 Task: Create a due date automation trigger when advanced on, on the wednesday after a card is due add fields without custom field "Resume" unchecked at 11:00 AM.
Action: Mouse moved to (1081, 73)
Screenshot: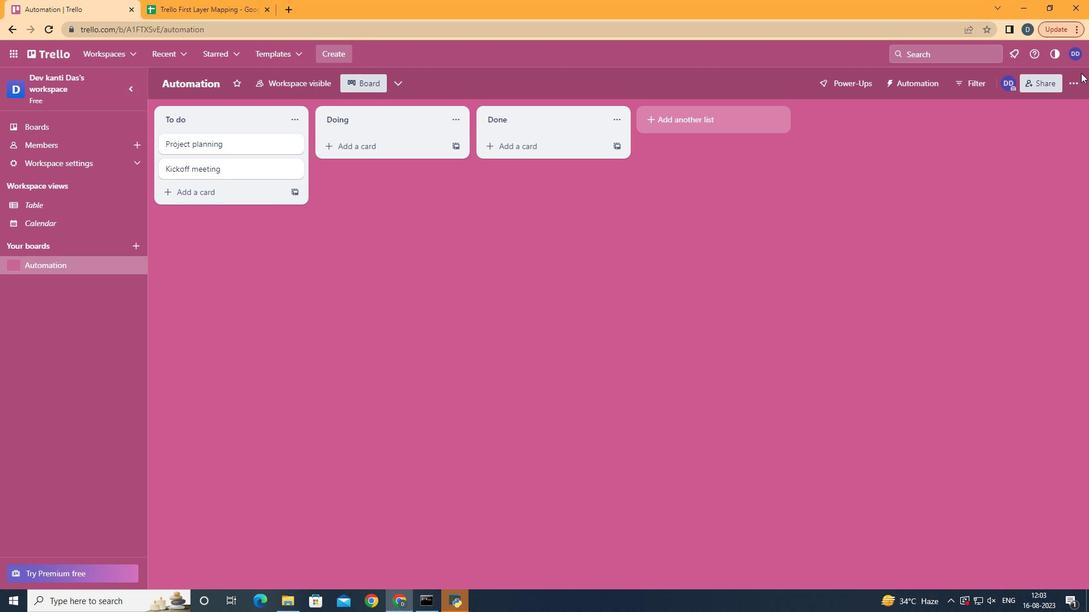 
Action: Mouse pressed left at (1081, 73)
Screenshot: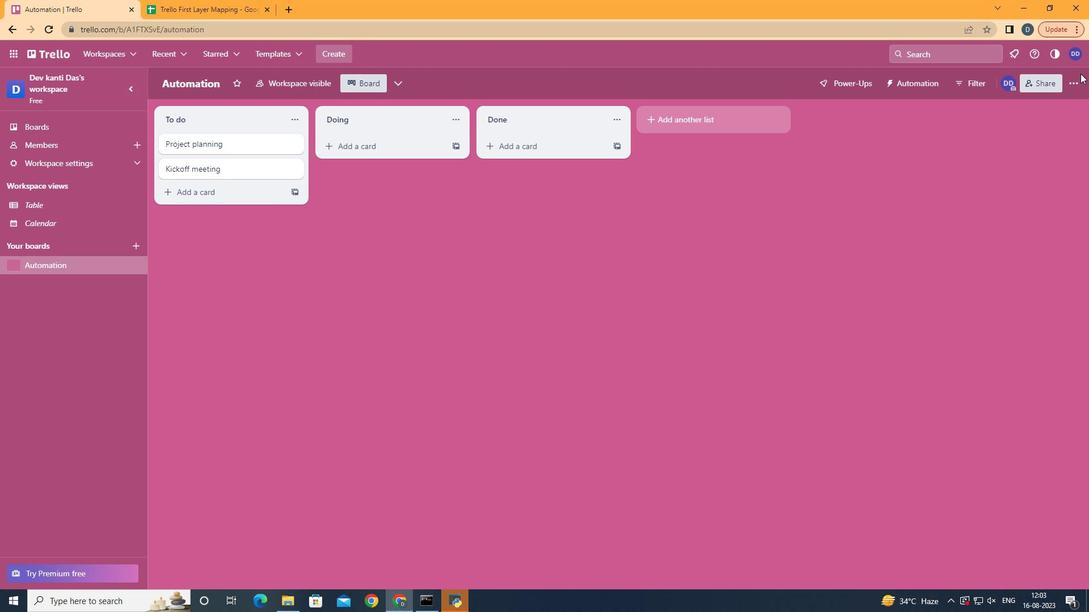 
Action: Mouse moved to (1079, 77)
Screenshot: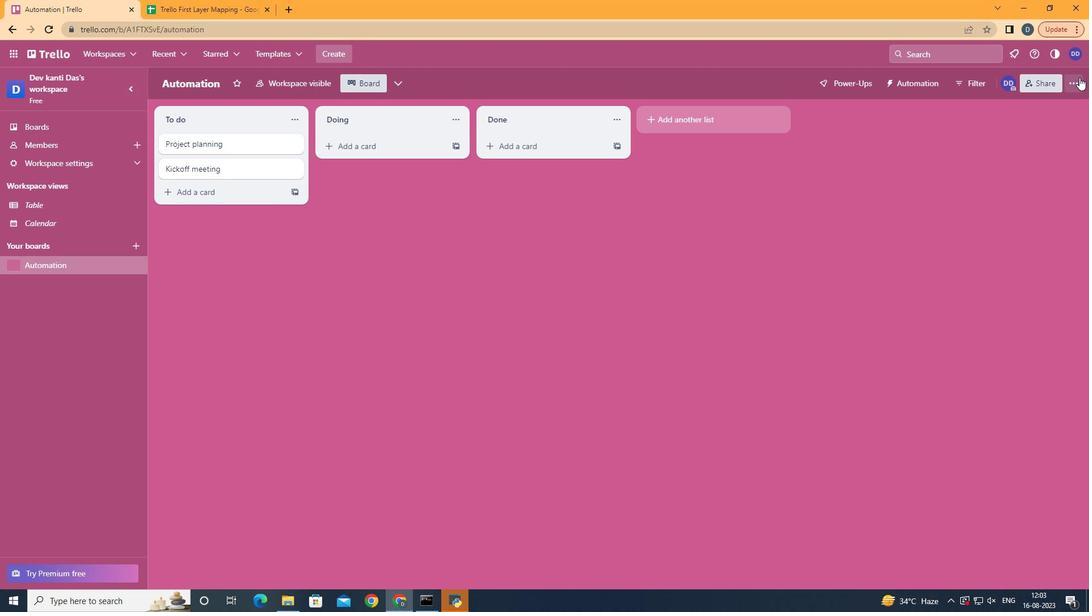 
Action: Mouse pressed left at (1079, 77)
Screenshot: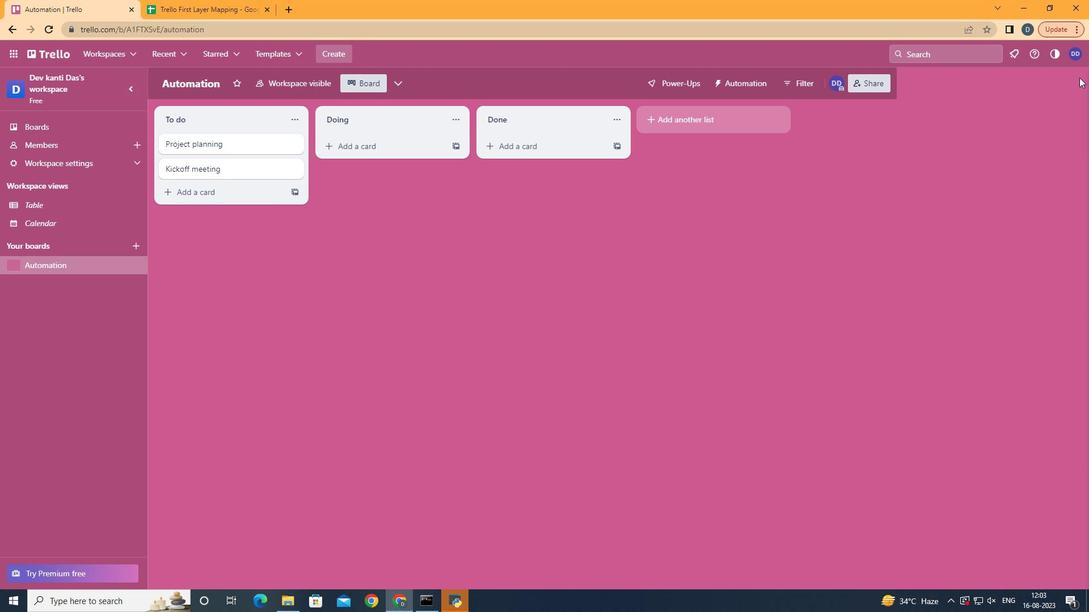 
Action: Mouse moved to (1007, 234)
Screenshot: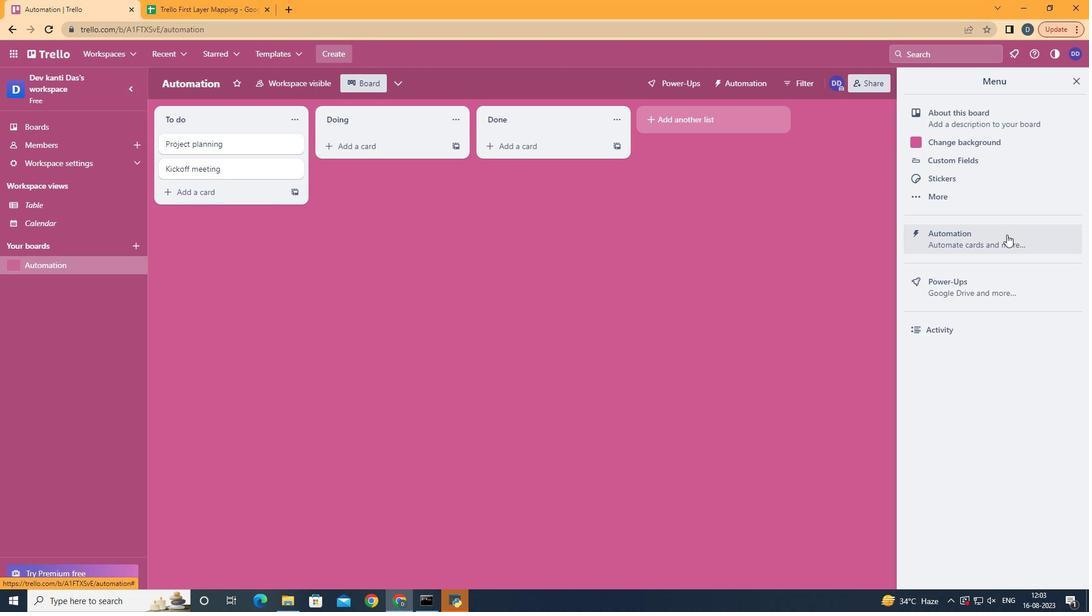 
Action: Mouse pressed left at (1007, 234)
Screenshot: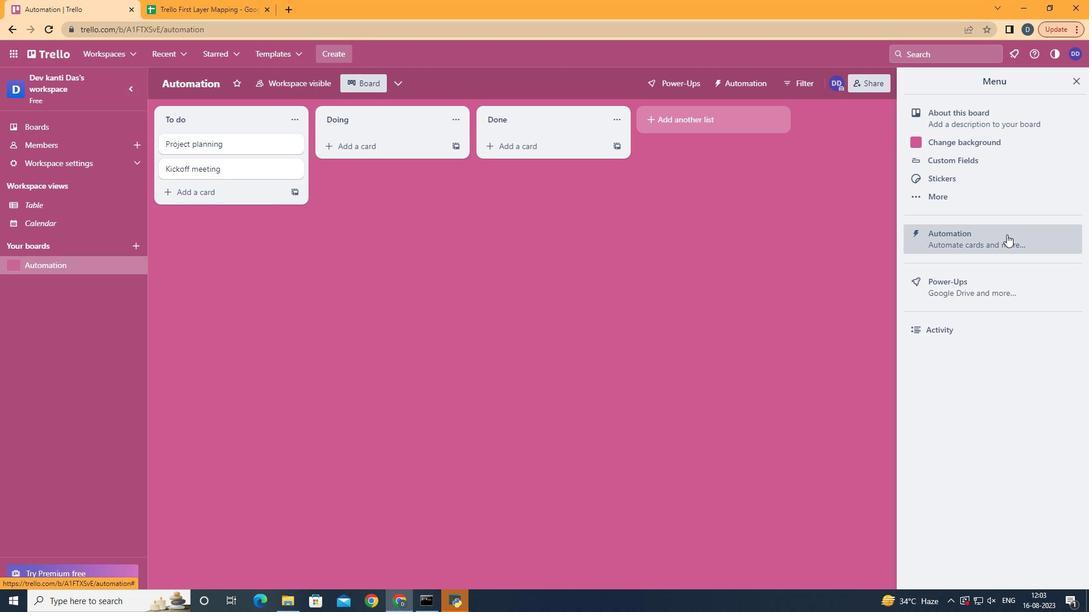 
Action: Mouse moved to (193, 225)
Screenshot: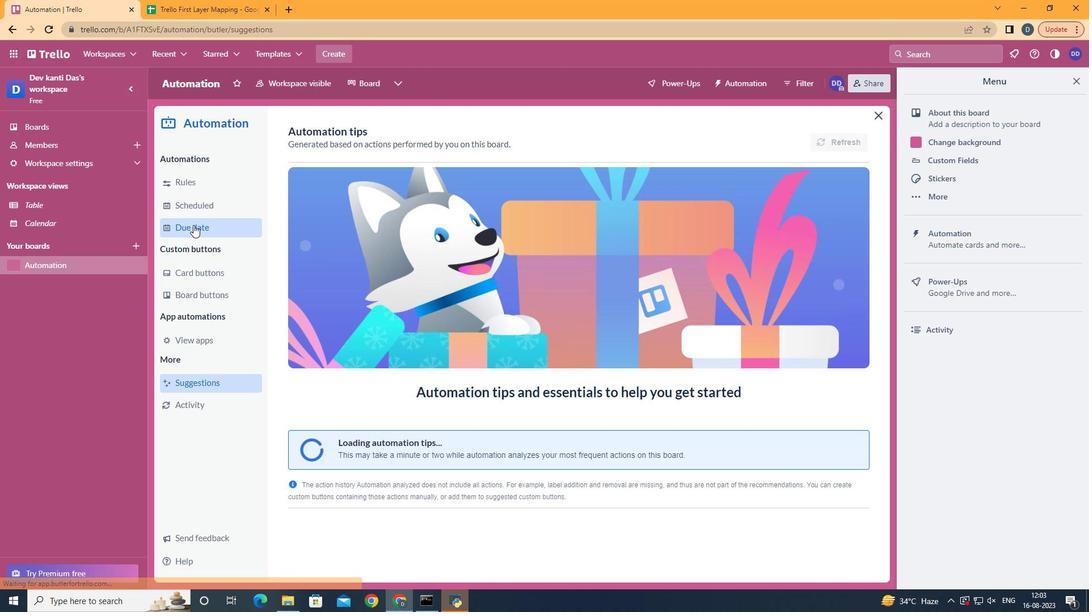 
Action: Mouse pressed left at (193, 225)
Screenshot: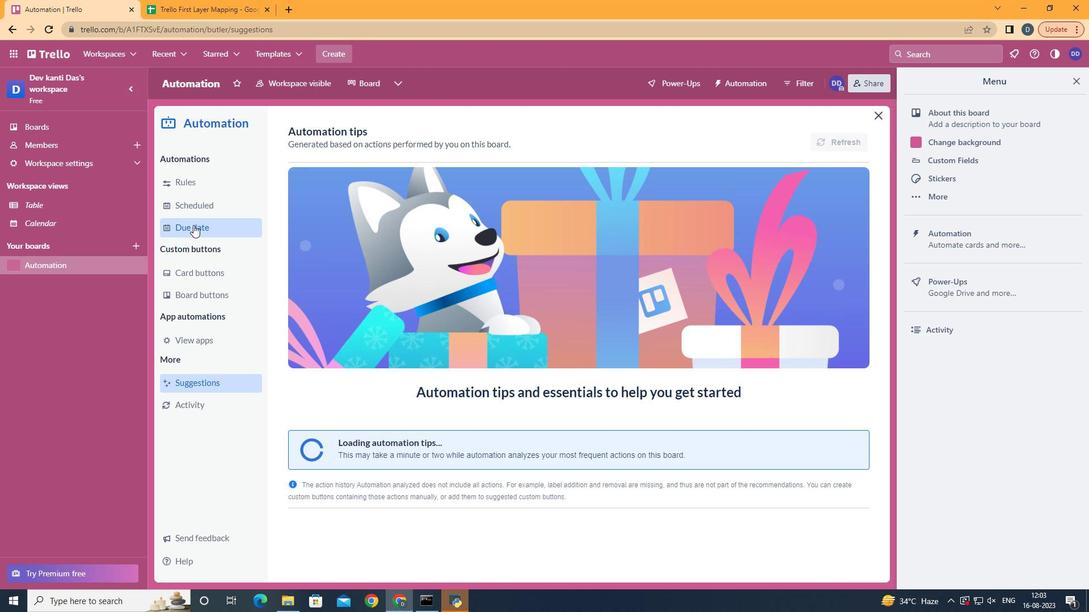 
Action: Mouse moved to (805, 133)
Screenshot: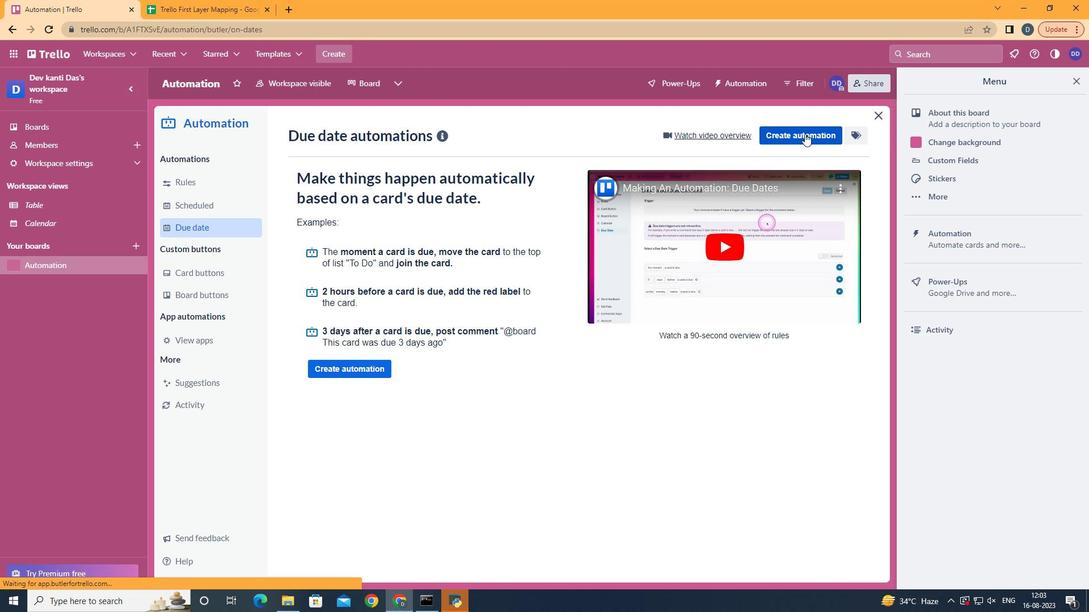 
Action: Mouse pressed left at (805, 133)
Screenshot: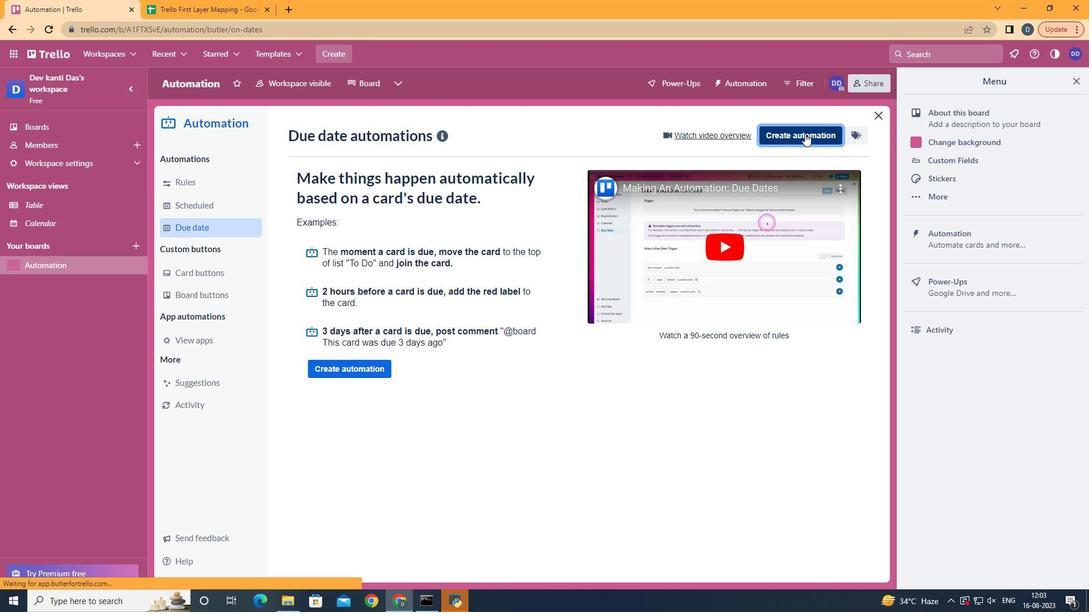 
Action: Mouse moved to (608, 255)
Screenshot: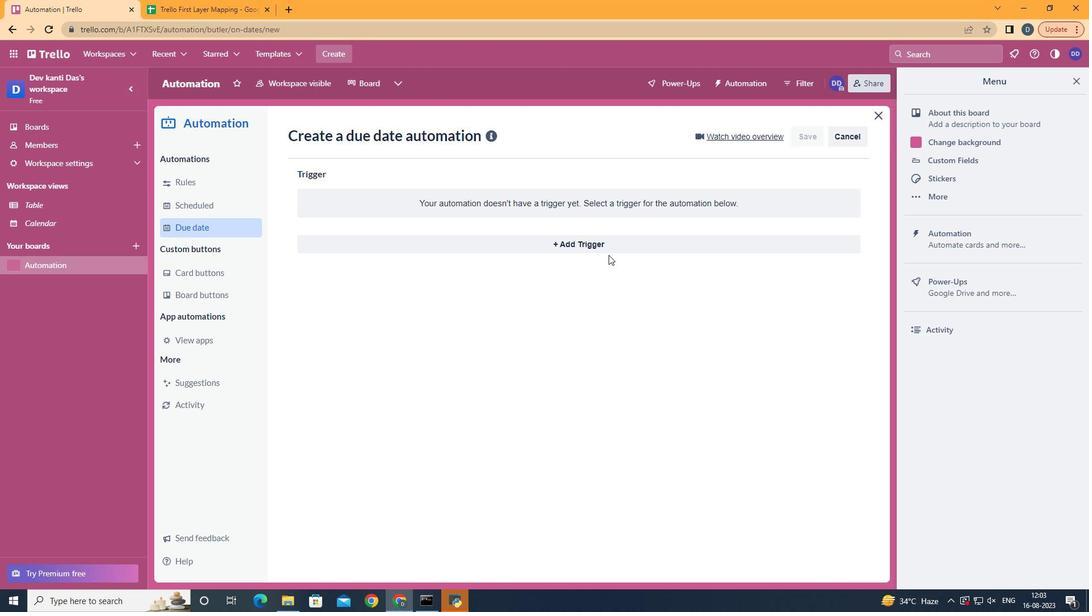 
Action: Mouse pressed left at (608, 255)
Screenshot: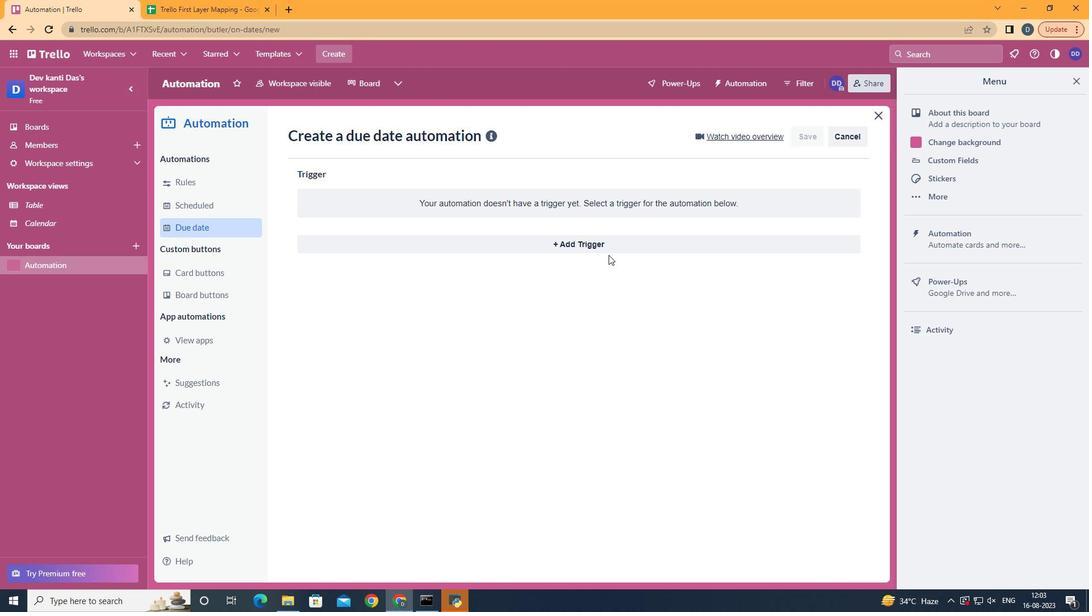 
Action: Mouse moved to (611, 249)
Screenshot: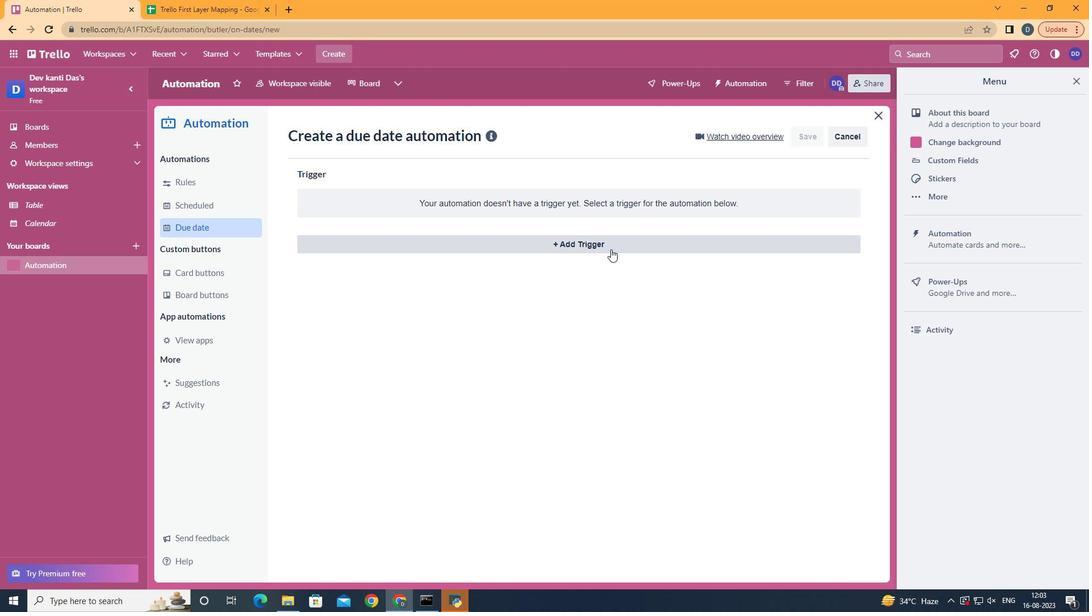 
Action: Mouse pressed left at (611, 249)
Screenshot: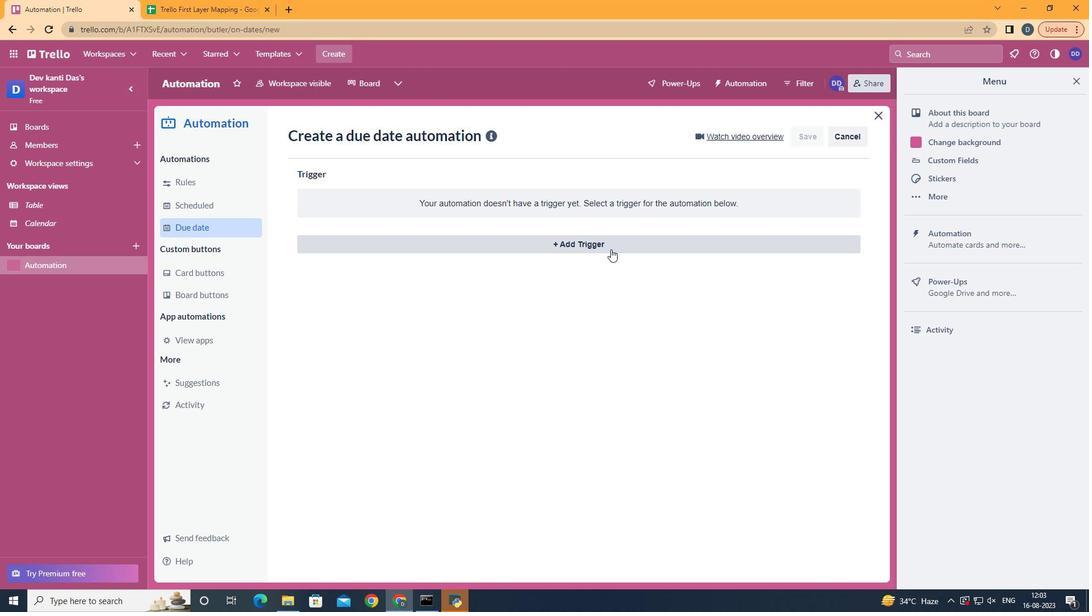 
Action: Mouse moved to (377, 346)
Screenshot: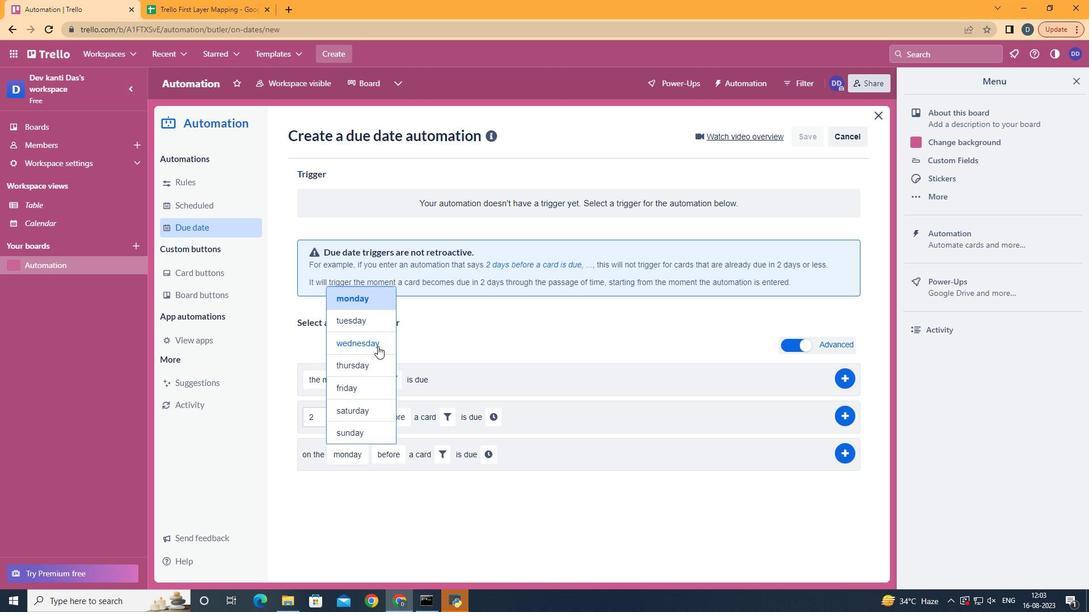 
Action: Mouse pressed left at (377, 346)
Screenshot: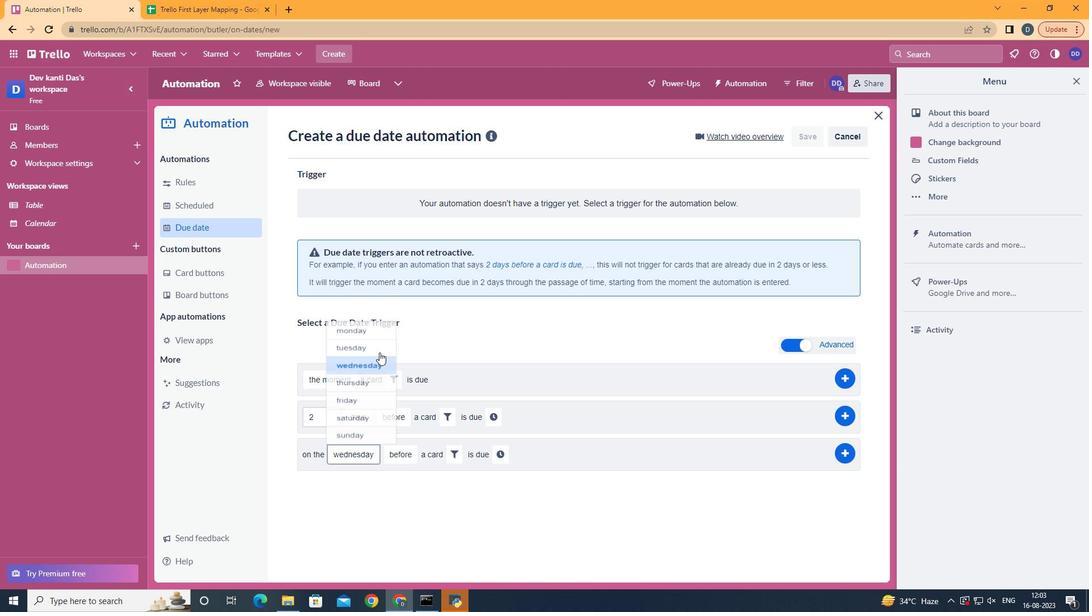 
Action: Mouse moved to (408, 496)
Screenshot: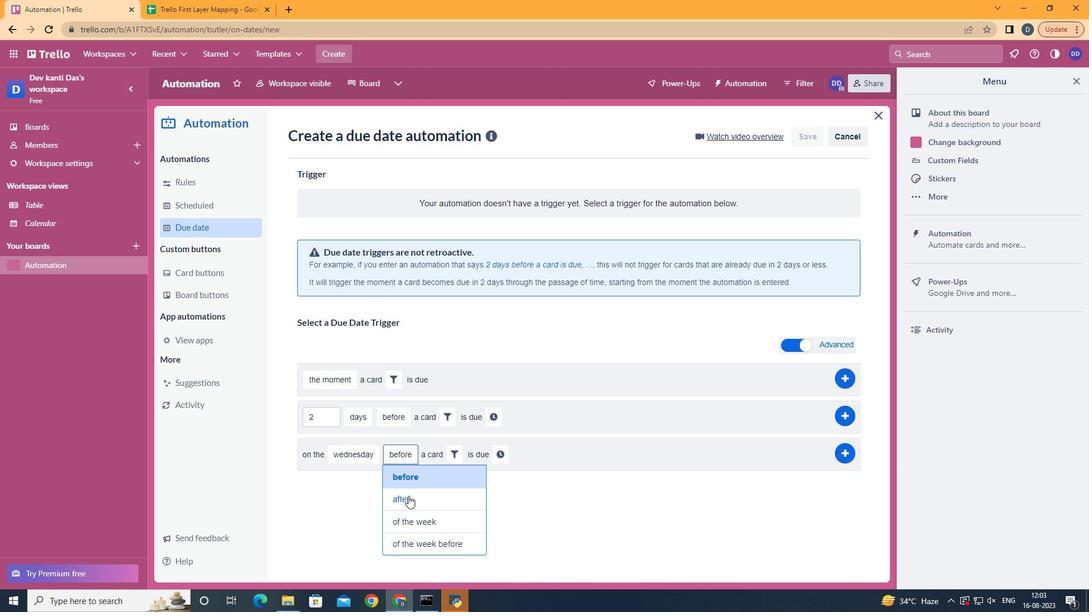 
Action: Mouse pressed left at (408, 496)
Screenshot: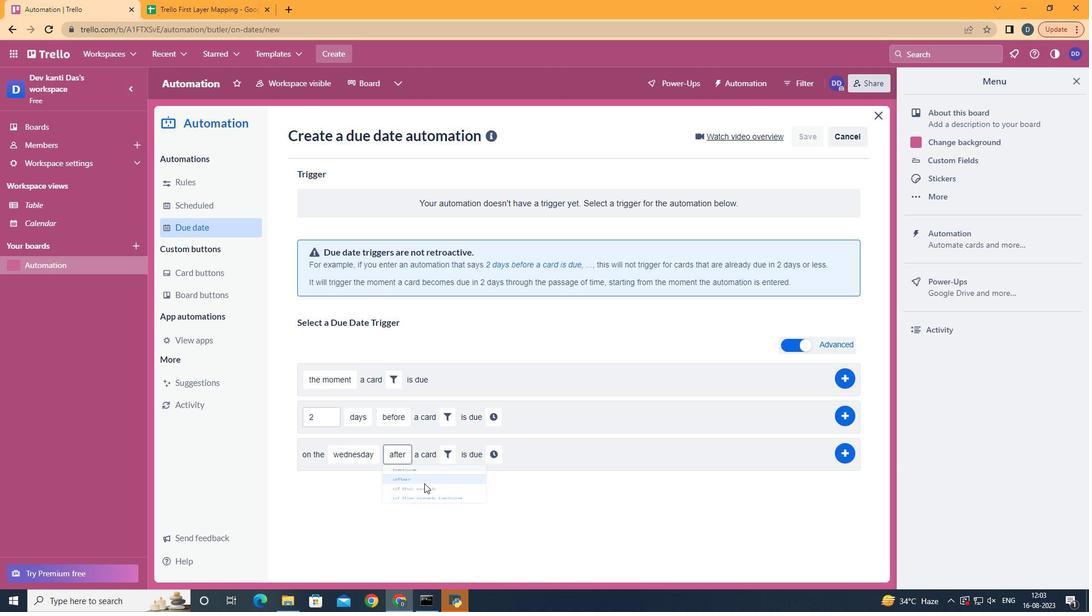 
Action: Mouse moved to (459, 453)
Screenshot: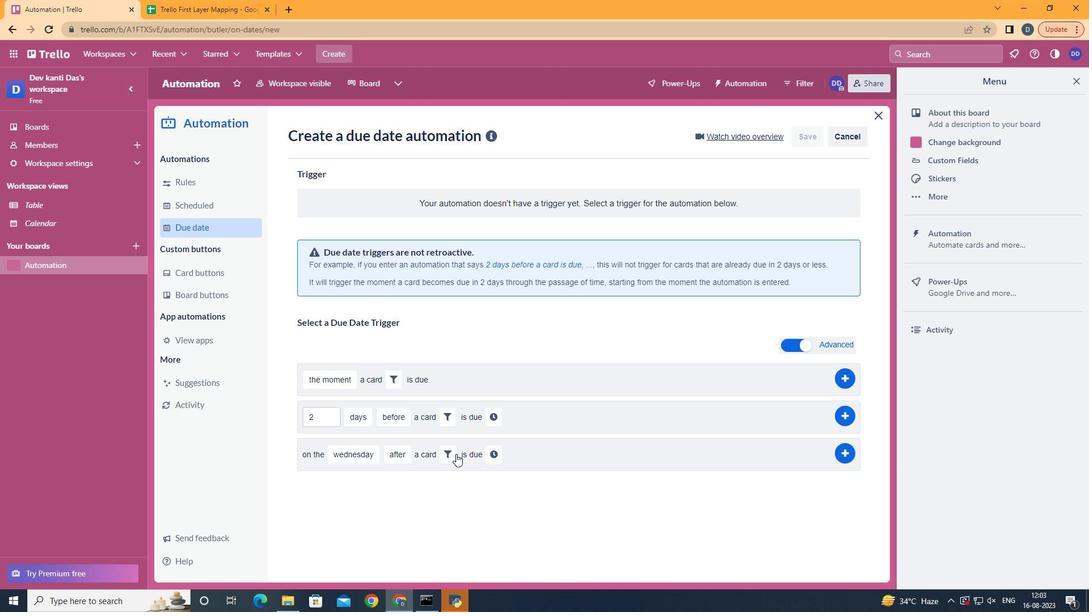 
Action: Mouse pressed left at (459, 453)
Screenshot: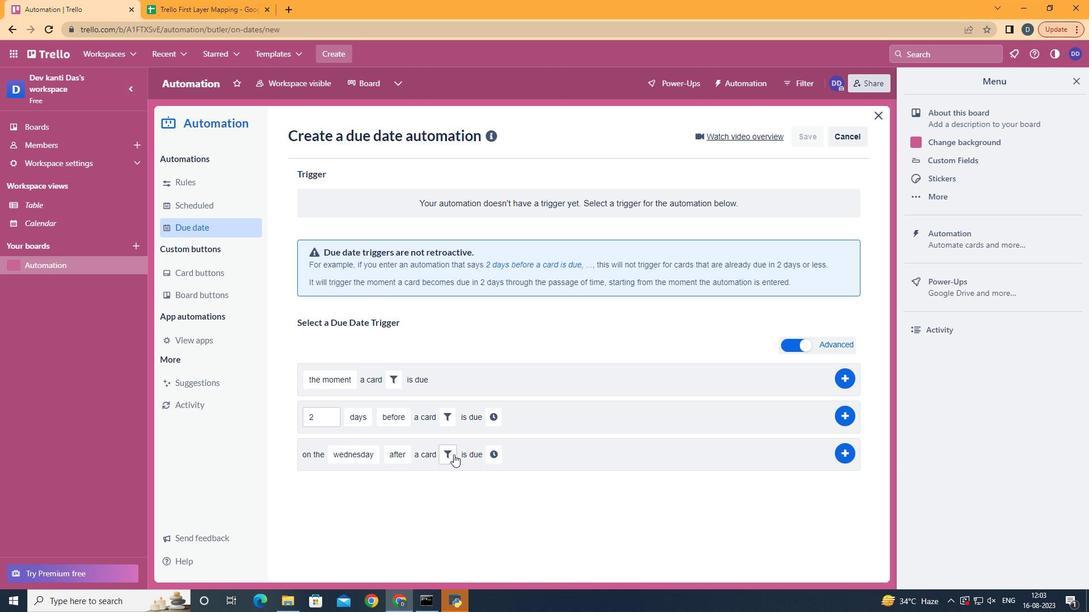 
Action: Mouse moved to (453, 455)
Screenshot: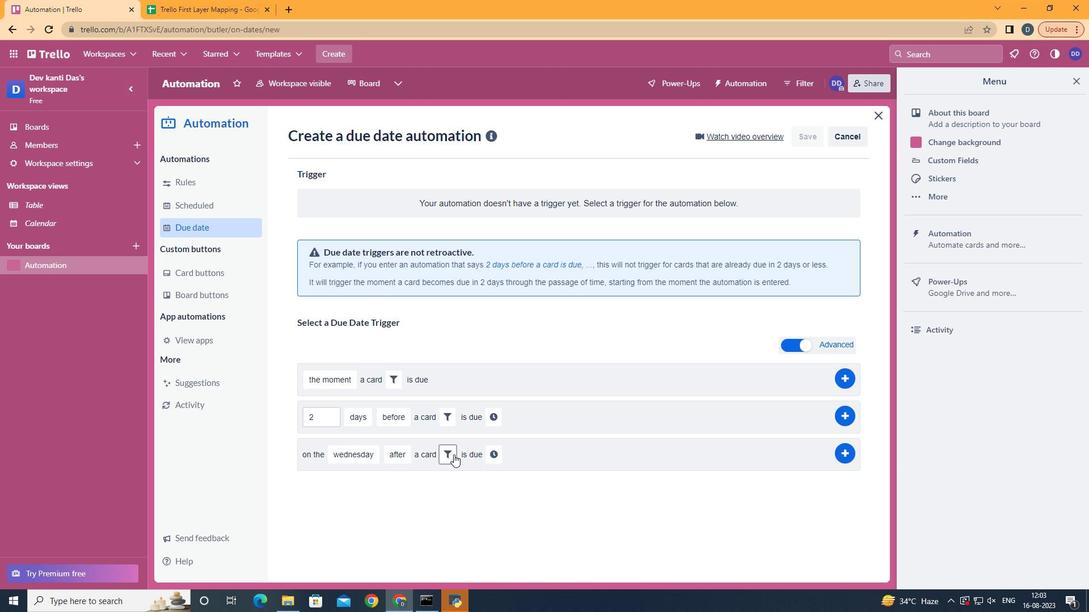 
Action: Mouse pressed left at (453, 455)
Screenshot: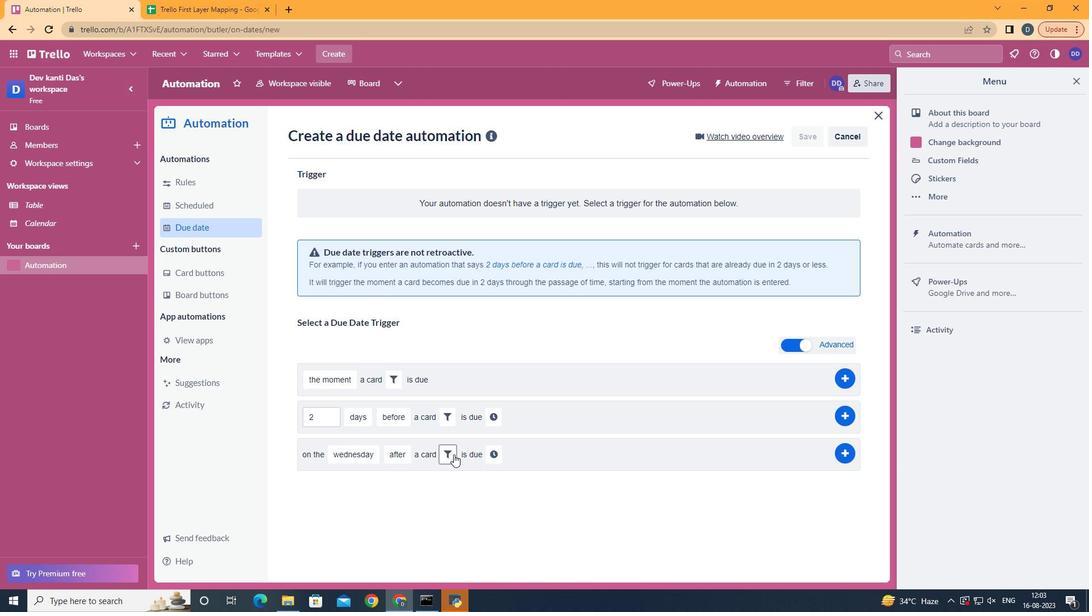 
Action: Mouse moved to (645, 493)
Screenshot: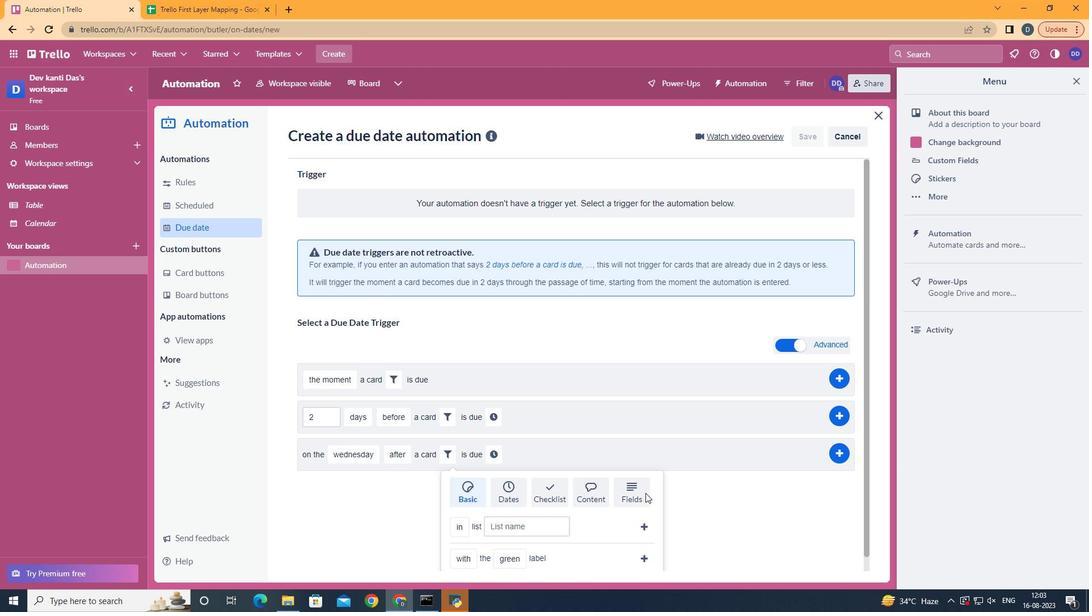 
Action: Mouse pressed left at (645, 493)
Screenshot: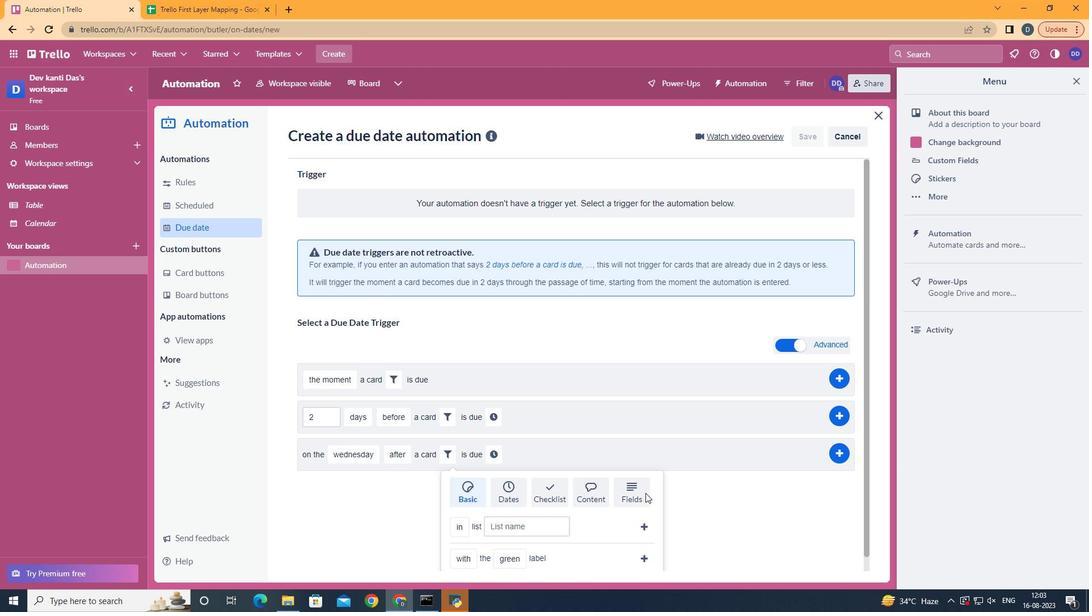 
Action: Mouse scrolled (645, 493) with delta (0, 0)
Screenshot: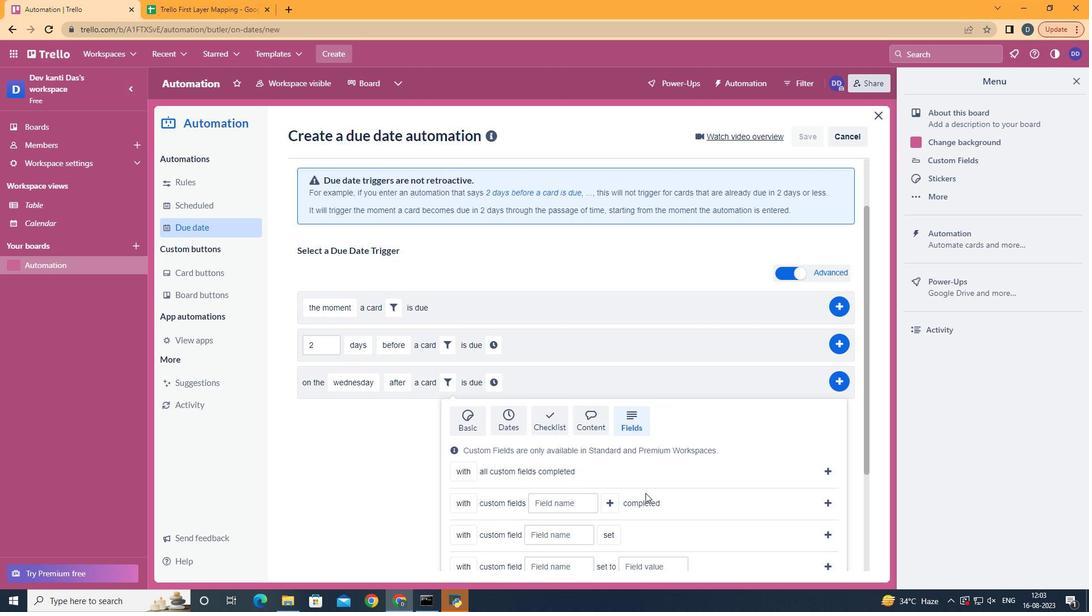 
Action: Mouse scrolled (645, 493) with delta (0, 0)
Screenshot: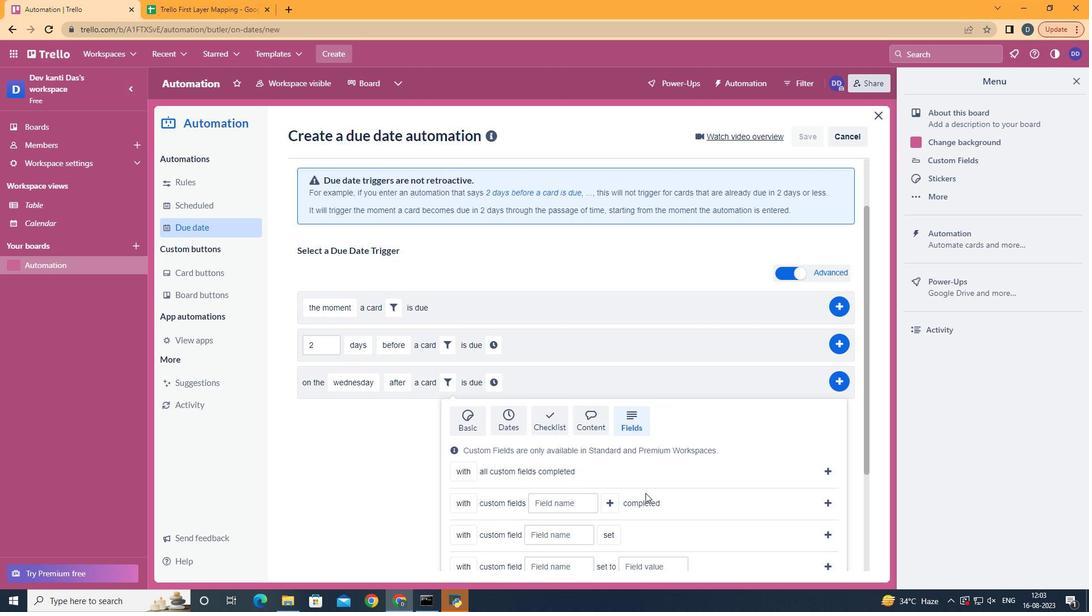 
Action: Mouse scrolled (645, 493) with delta (0, 0)
Screenshot: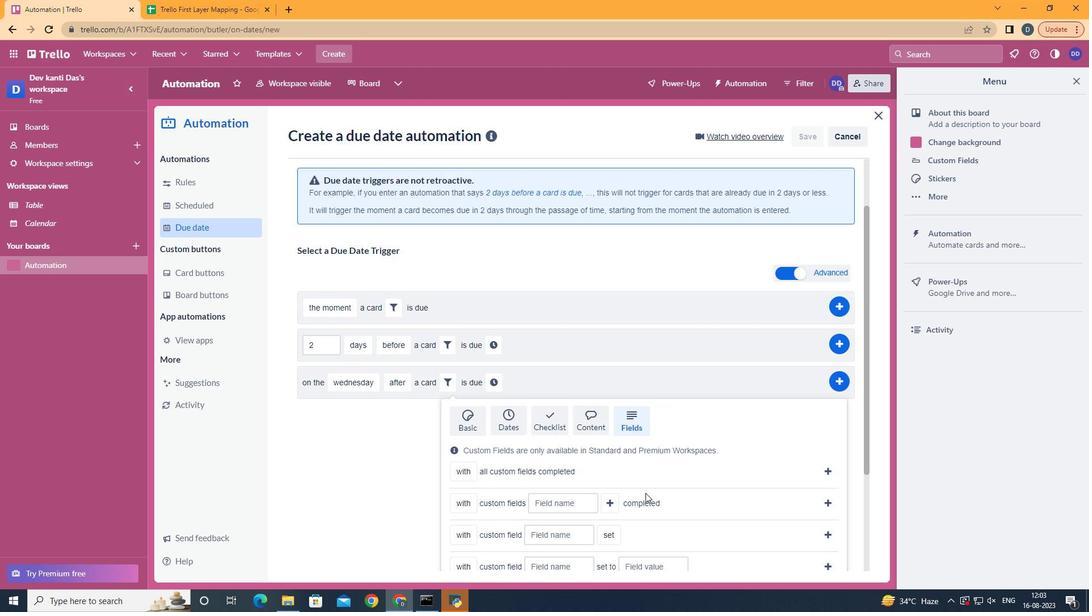 
Action: Mouse scrolled (645, 493) with delta (0, 0)
Screenshot: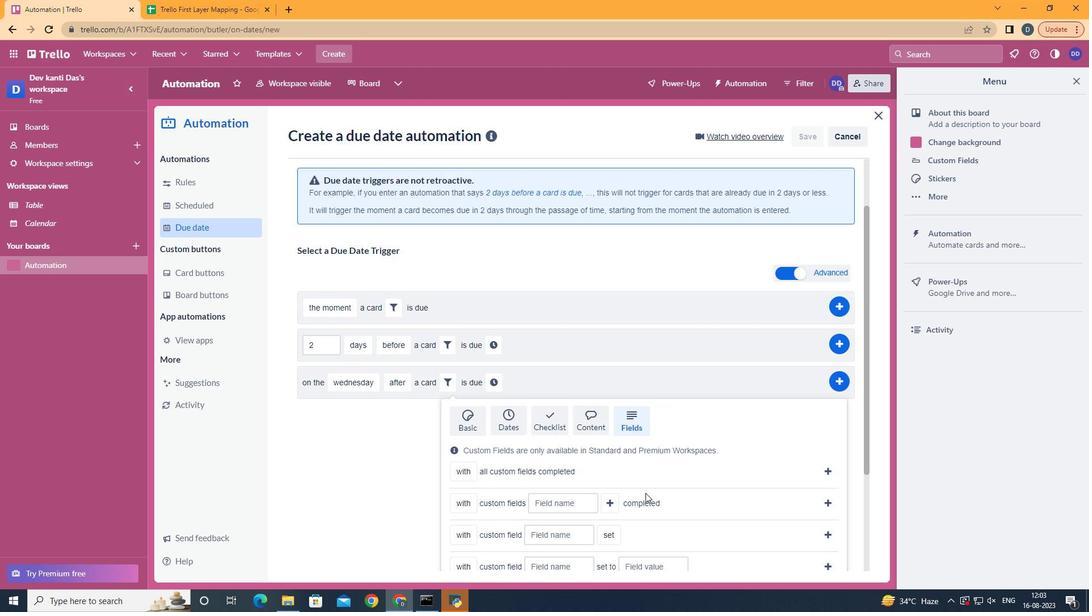 
Action: Mouse scrolled (645, 493) with delta (0, 0)
Screenshot: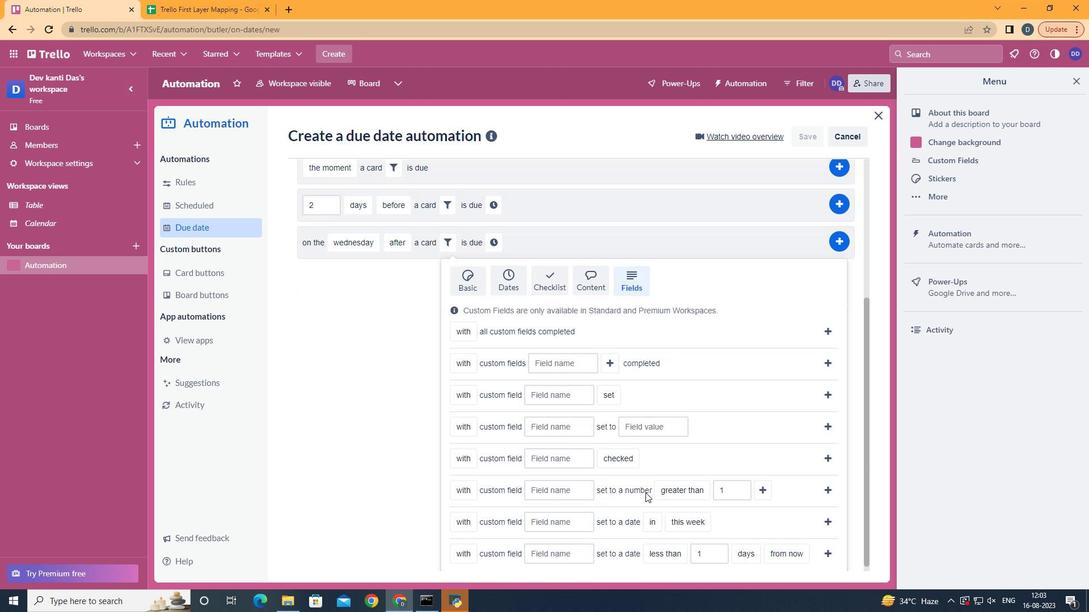 
Action: Mouse moved to (467, 493)
Screenshot: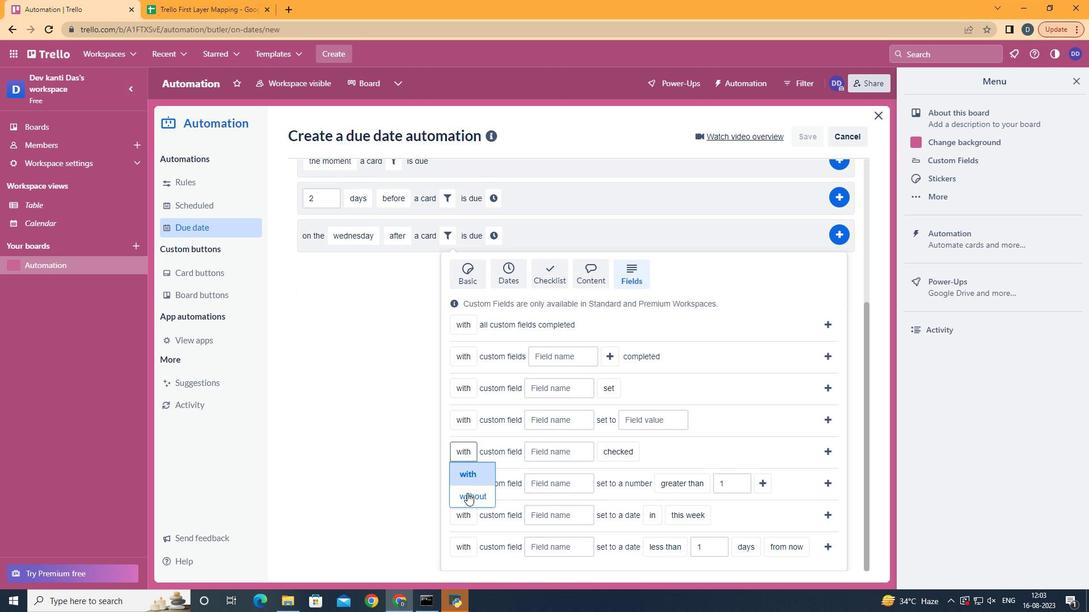 
Action: Mouse pressed left at (467, 493)
Screenshot: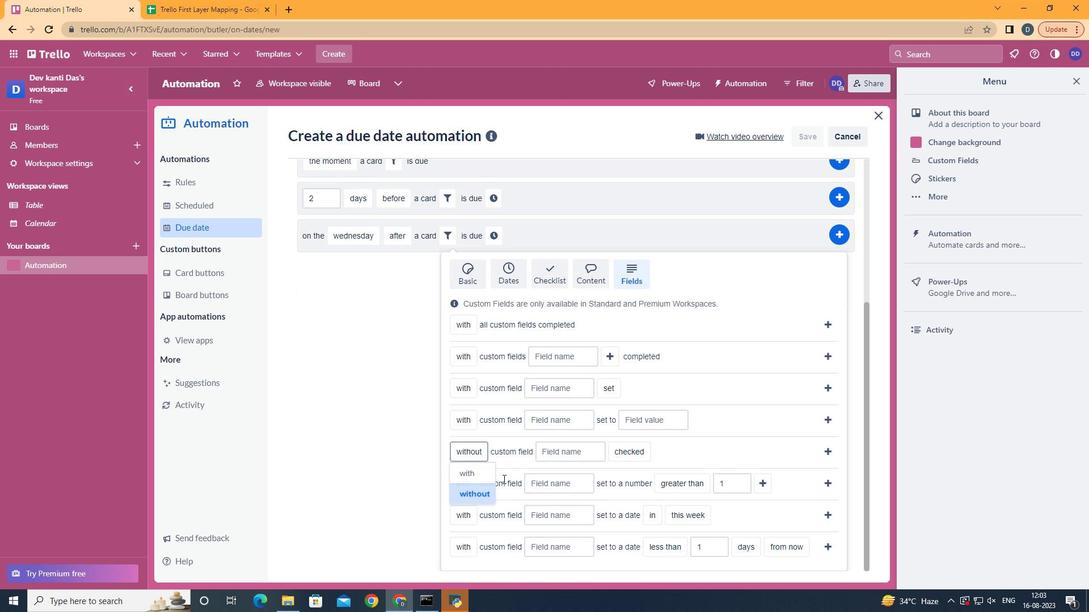
Action: Mouse moved to (566, 452)
Screenshot: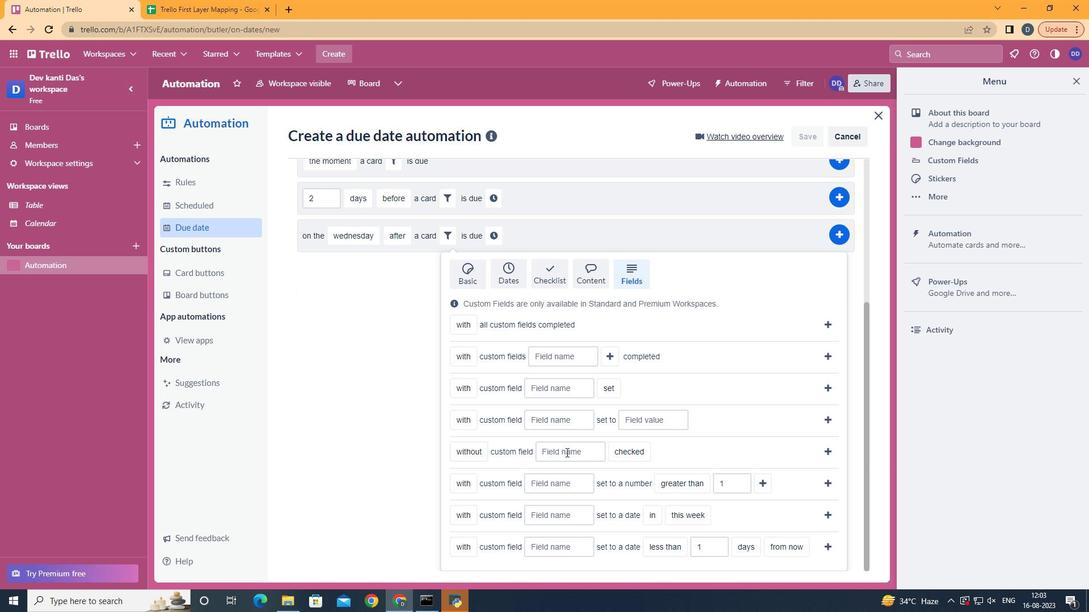 
Action: Mouse pressed left at (566, 452)
Screenshot: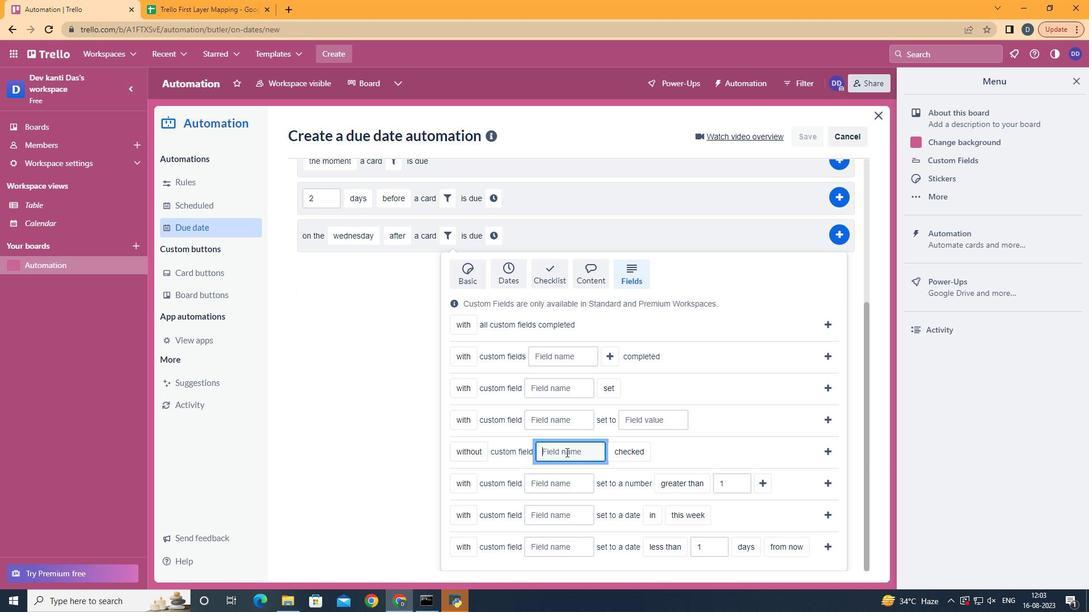 
Action: Key pressed <Key.shift>Resume
Screenshot: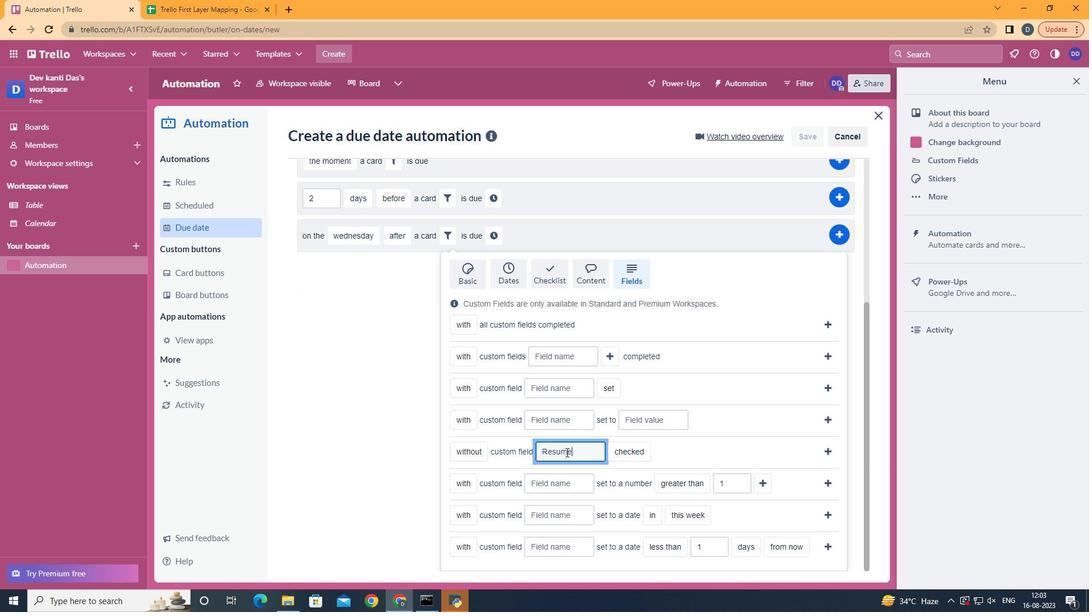 
Action: Mouse moved to (638, 494)
Screenshot: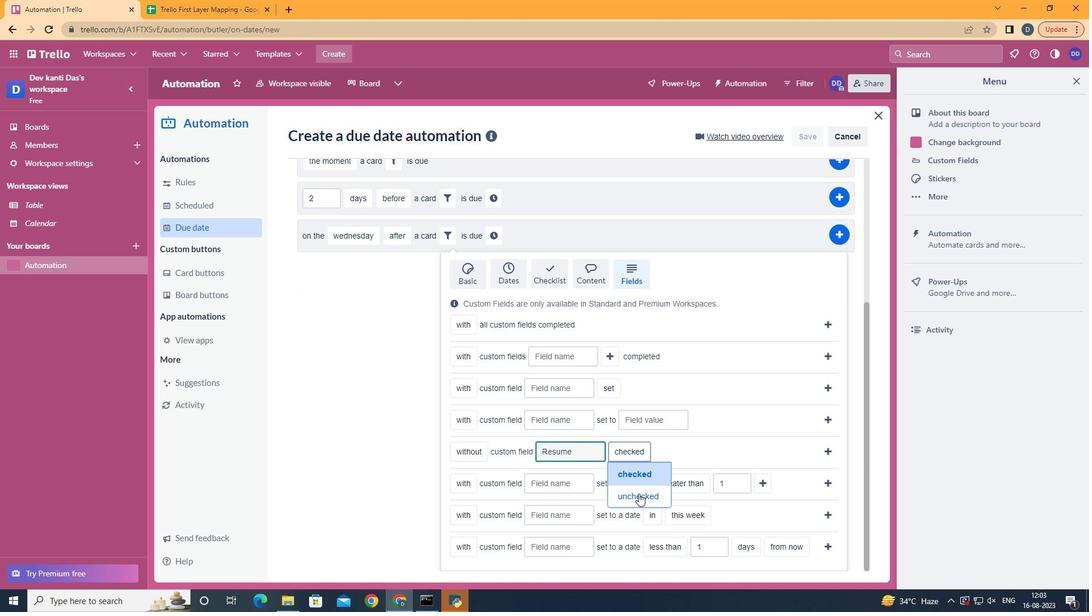 
Action: Mouse pressed left at (638, 494)
Screenshot: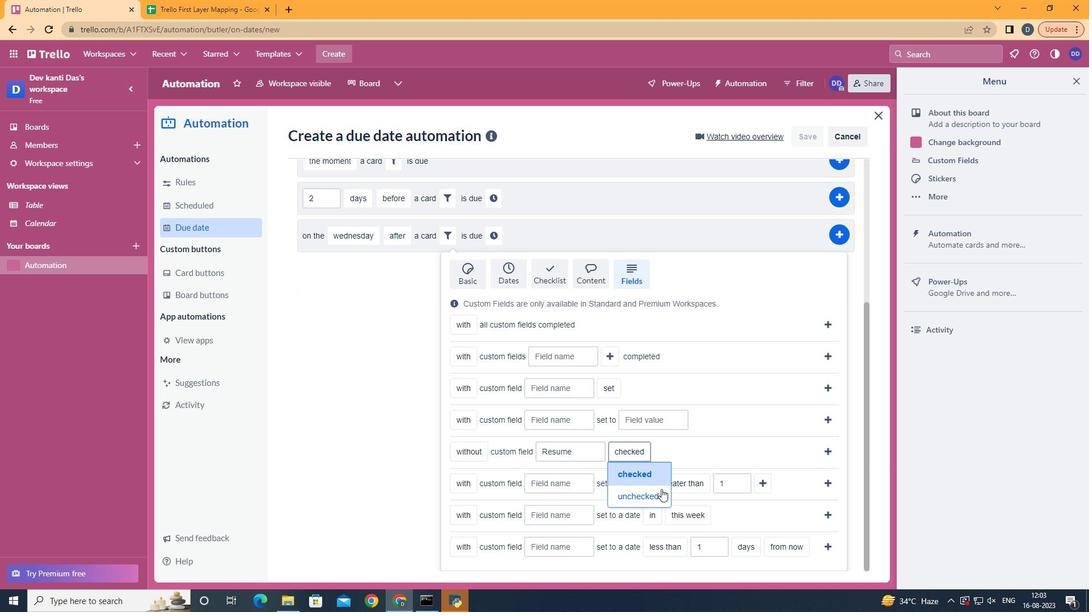 
Action: Mouse moved to (829, 451)
Screenshot: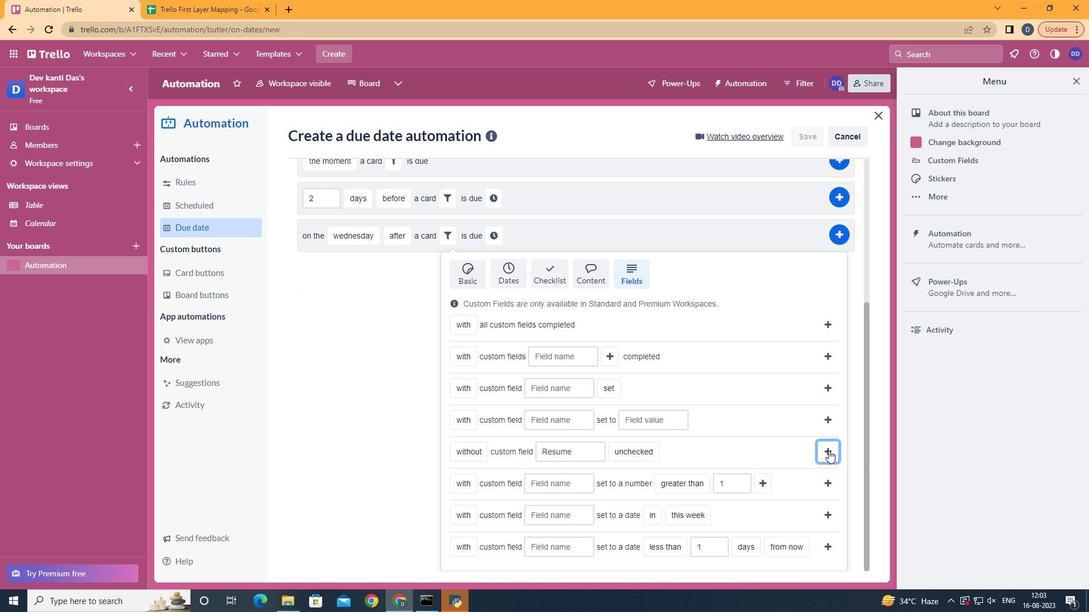 
Action: Mouse pressed left at (829, 451)
Screenshot: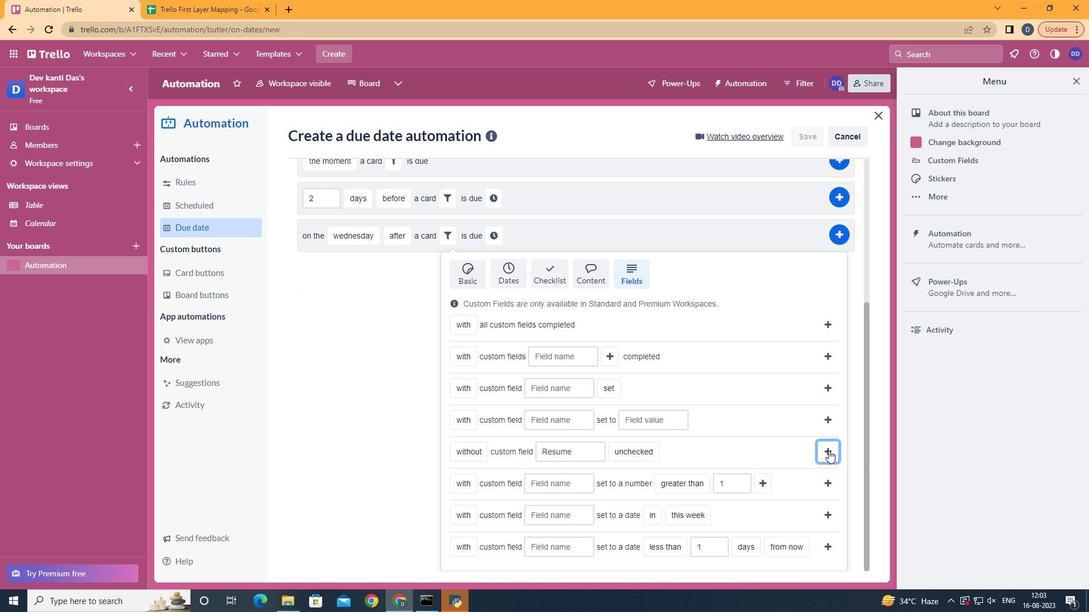 
Action: Mouse moved to (676, 451)
Screenshot: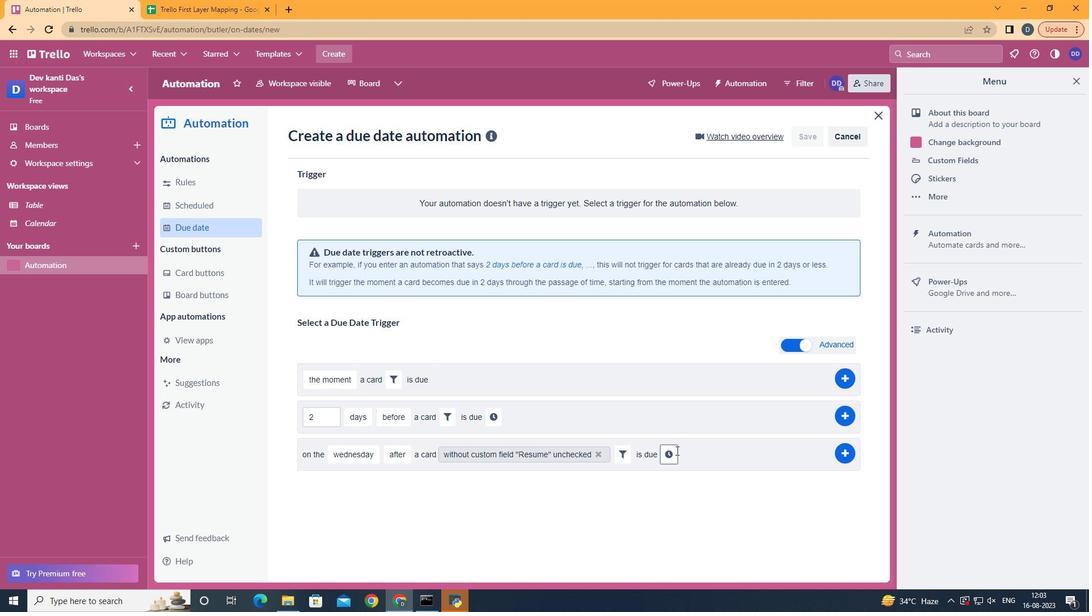 
Action: Mouse pressed left at (676, 451)
Screenshot: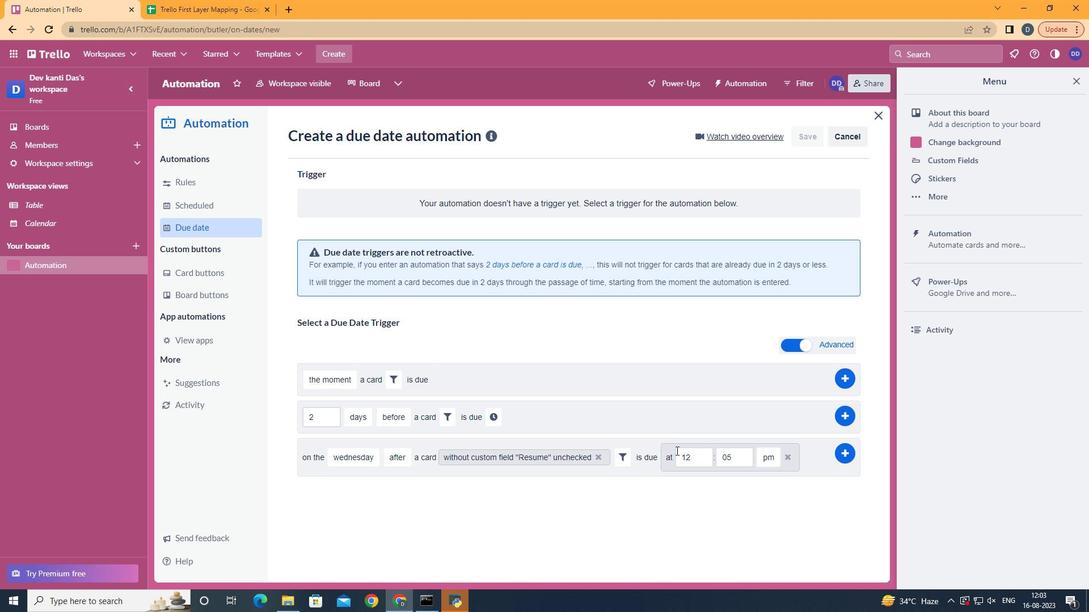 
Action: Mouse moved to (703, 462)
Screenshot: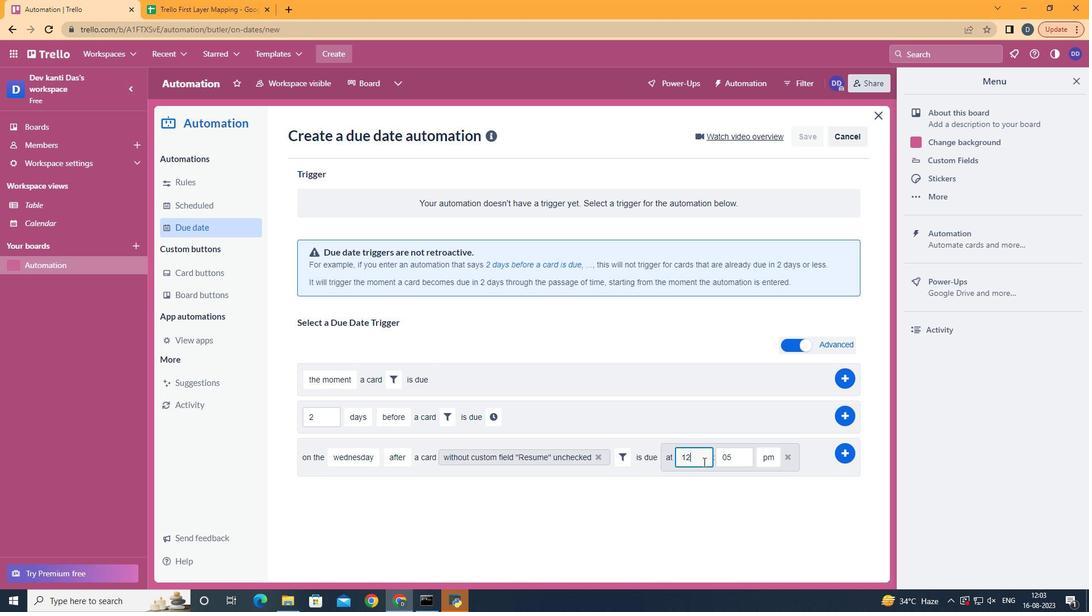 
Action: Mouse pressed left at (703, 462)
Screenshot: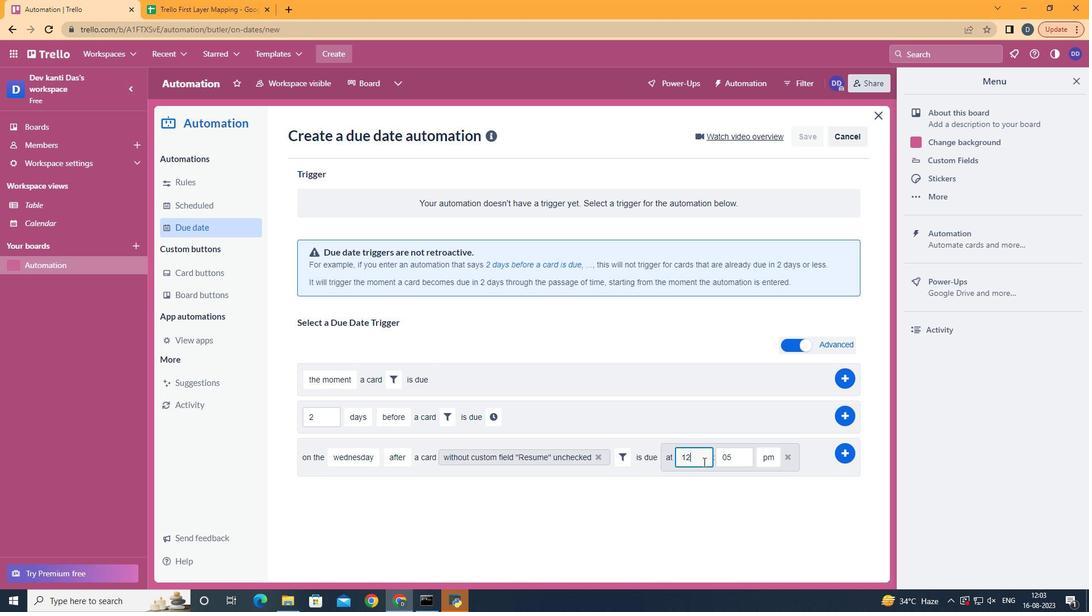 
Action: Mouse moved to (696, 465)
Screenshot: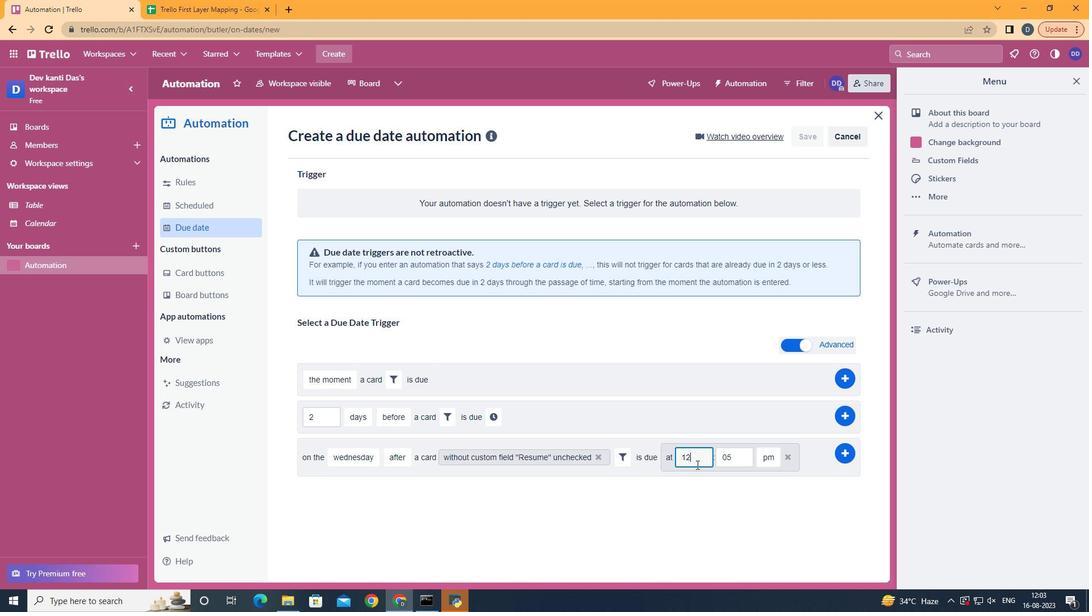 
Action: Key pressed <Key.backspace>1
Screenshot: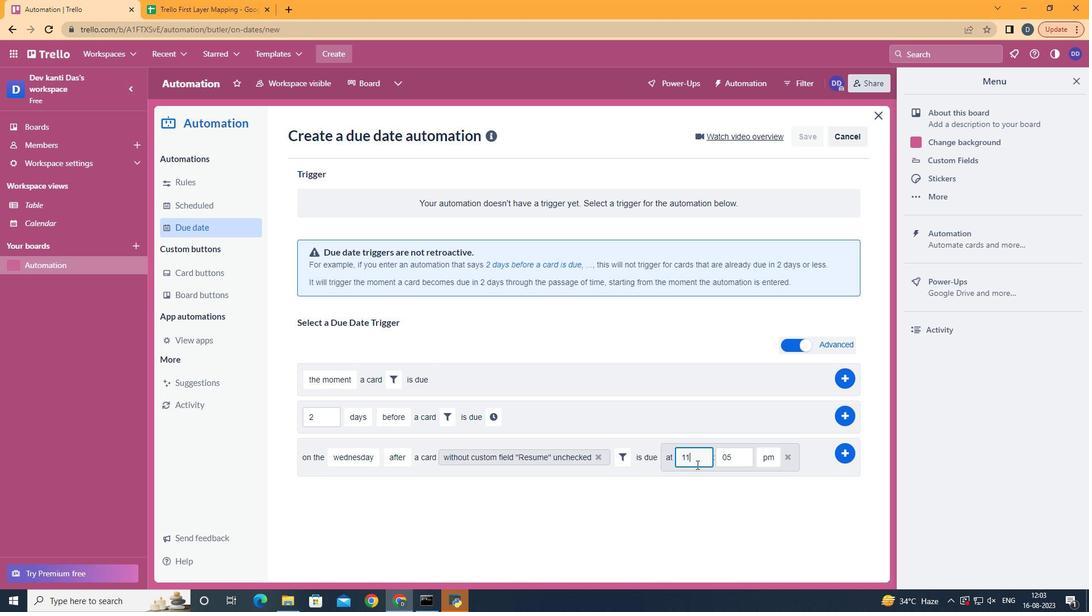 
Action: Mouse moved to (733, 458)
Screenshot: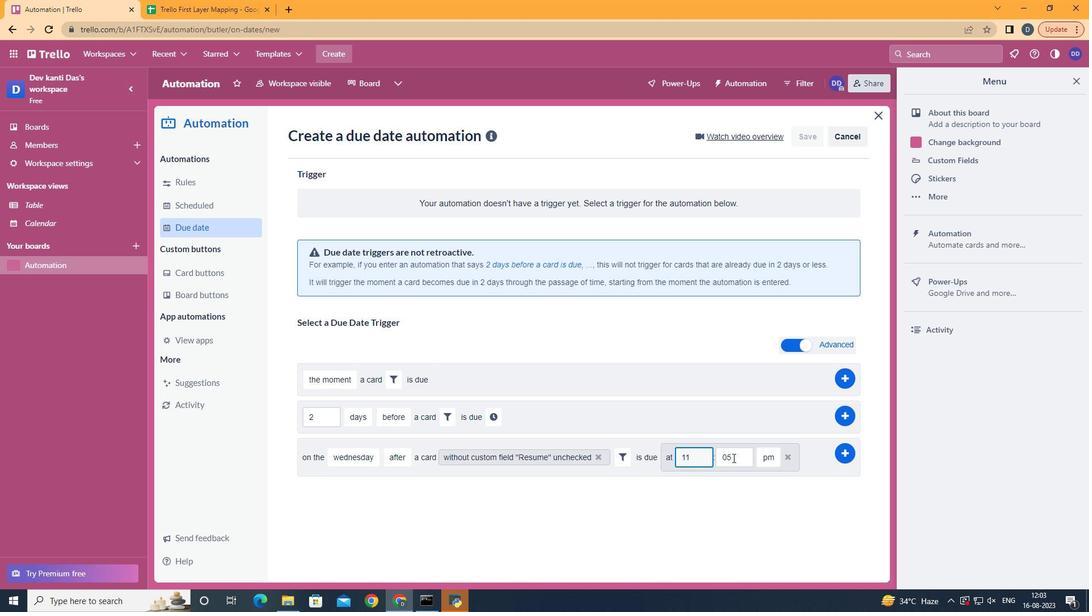 
Action: Mouse pressed left at (733, 458)
Screenshot: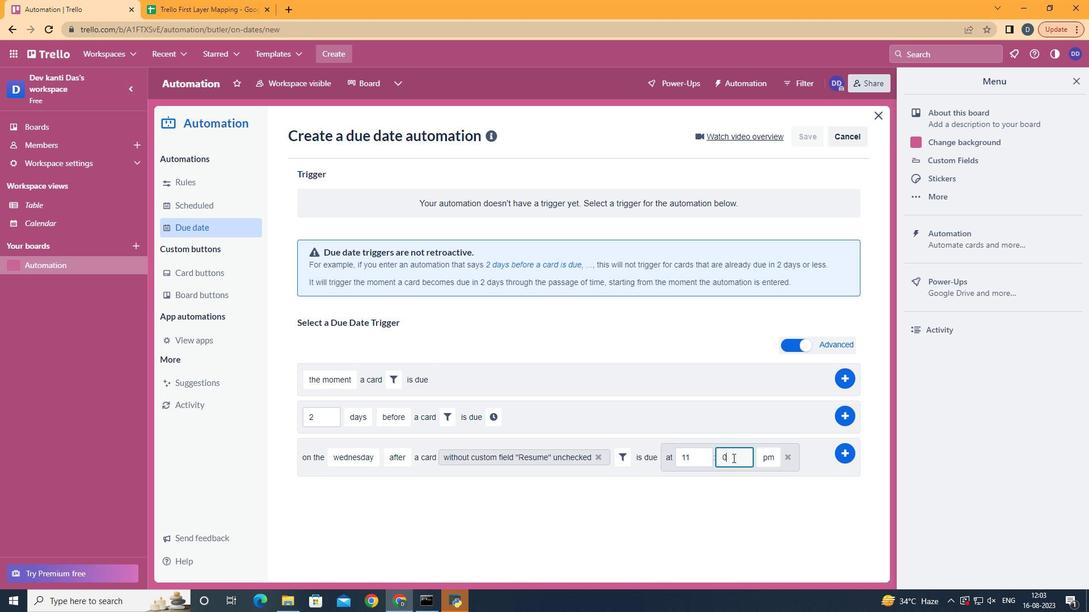 
Action: Key pressed <Key.backspace>0
Screenshot: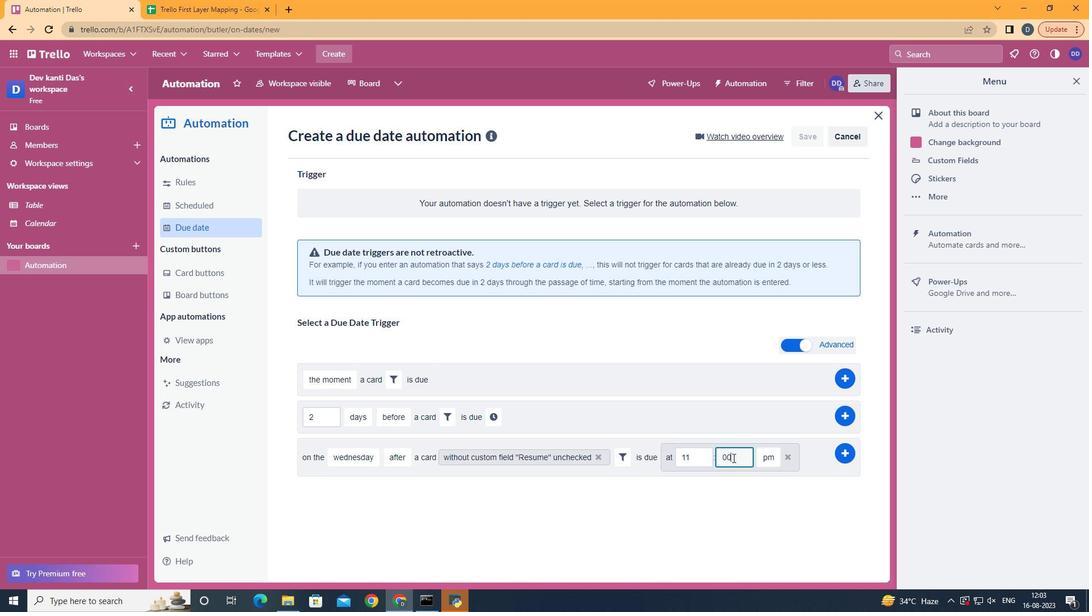 
Action: Mouse moved to (770, 480)
Screenshot: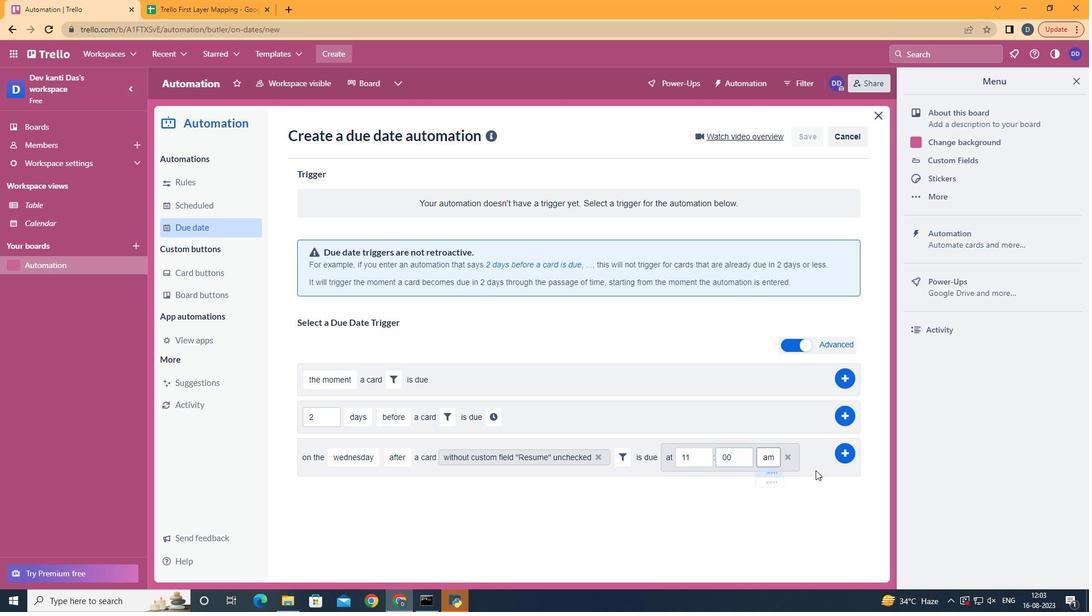 
Action: Mouse pressed left at (770, 480)
Screenshot: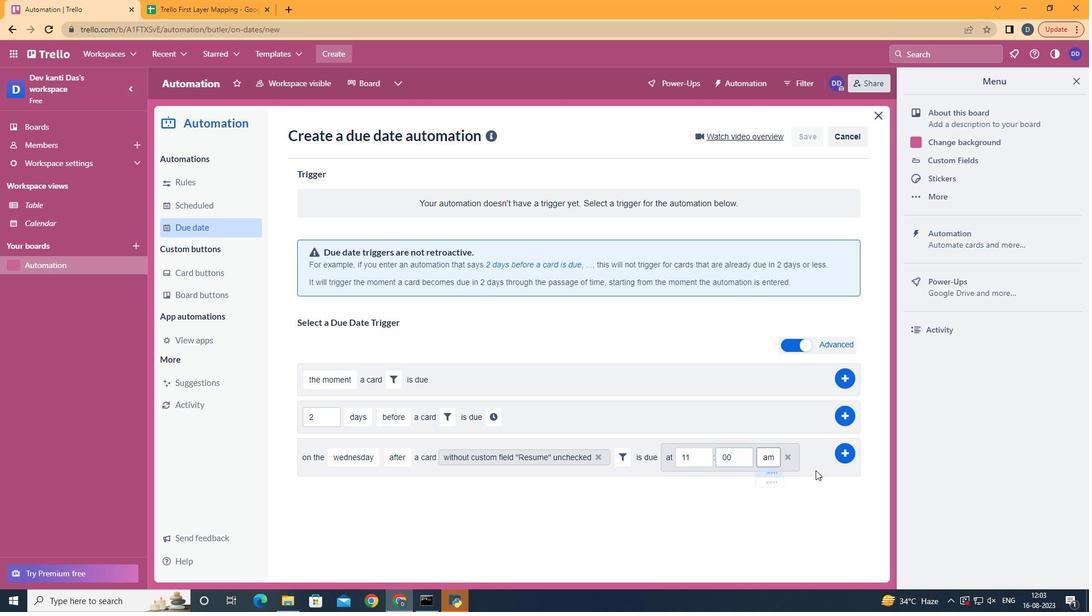 
Action: Mouse moved to (843, 454)
Screenshot: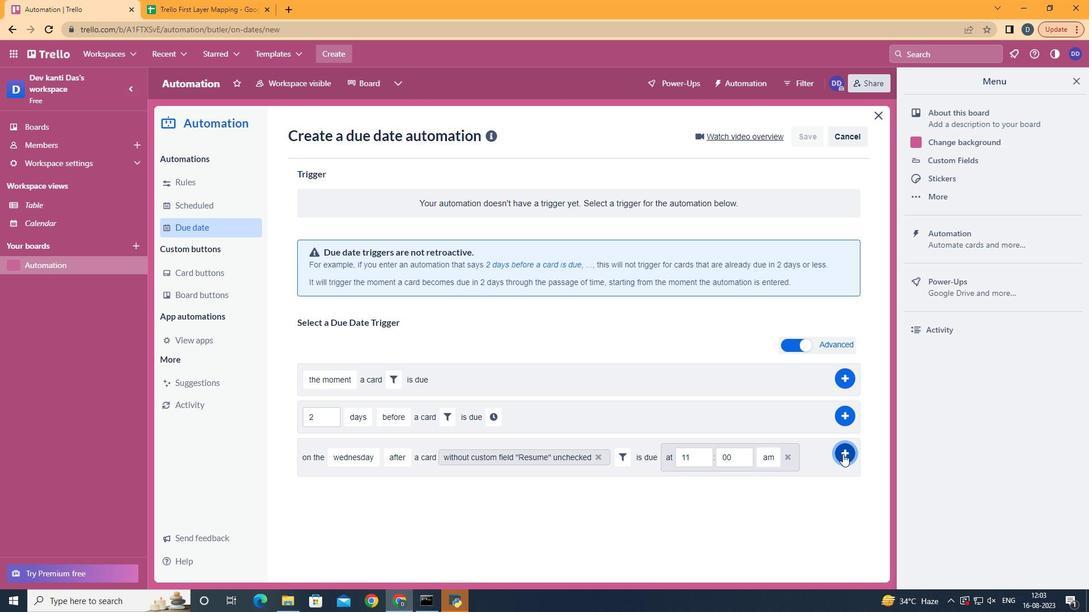 
Action: Mouse pressed left at (843, 454)
Screenshot: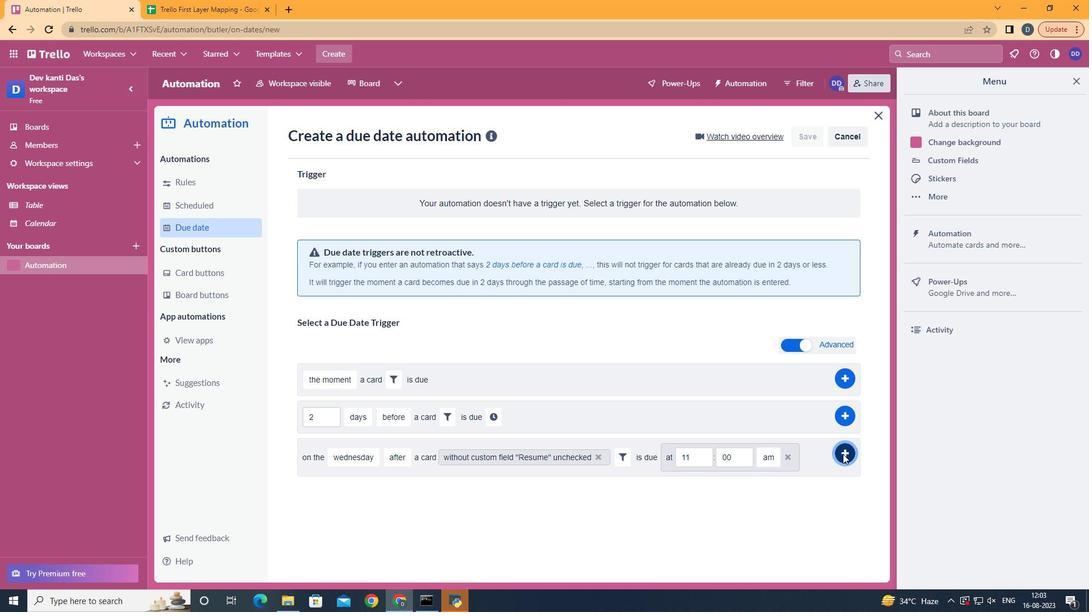 
